 Task: Look for products in the category "Muffins" from Katz only.
Action: Mouse moved to (17, 78)
Screenshot: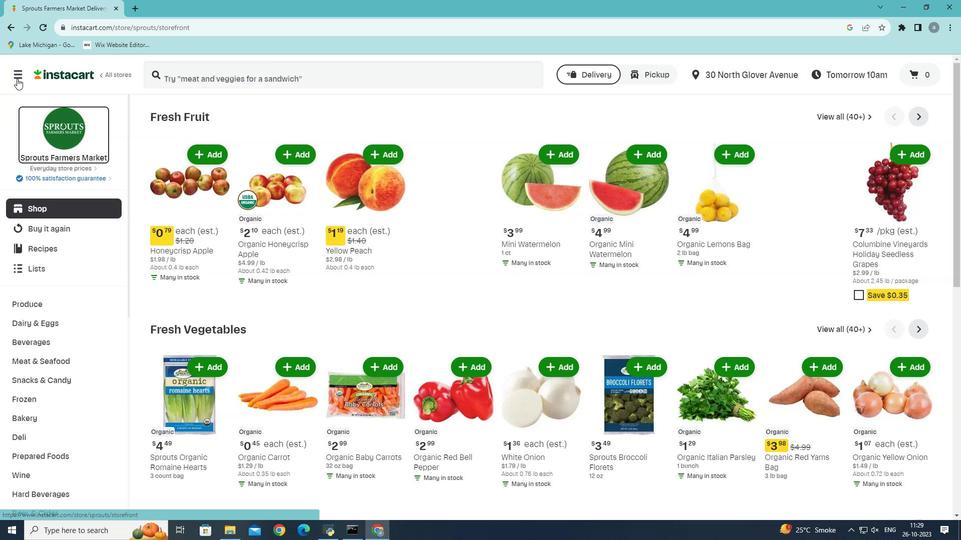 
Action: Mouse pressed left at (17, 78)
Screenshot: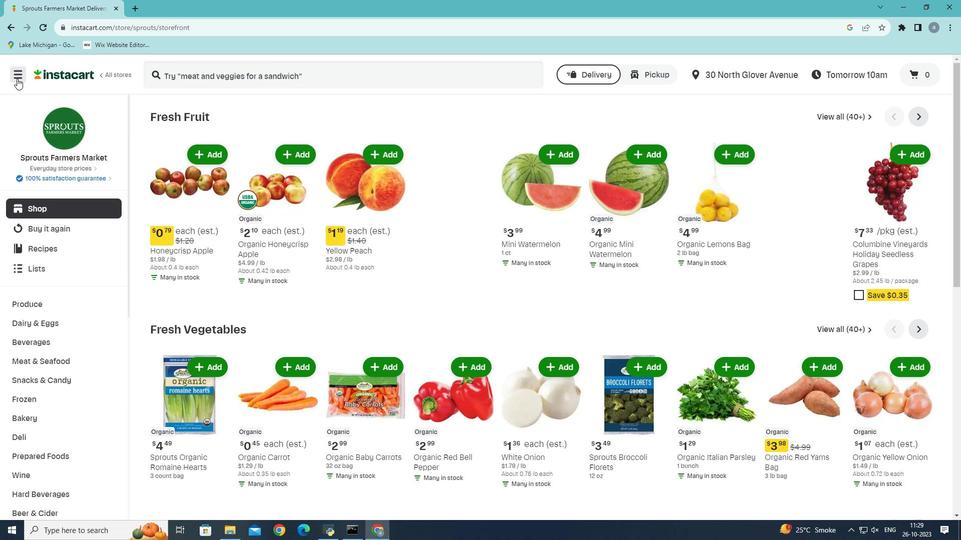 
Action: Mouse moved to (55, 290)
Screenshot: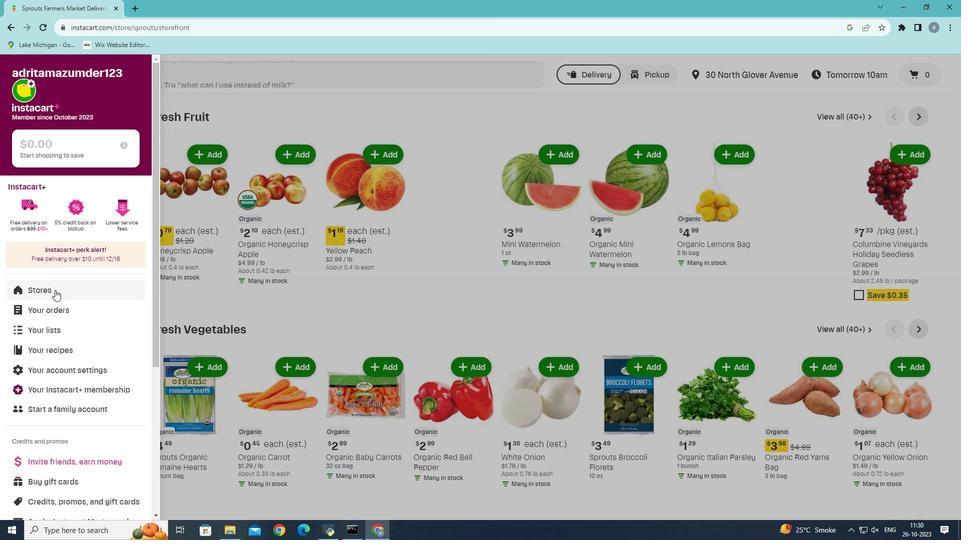 
Action: Mouse pressed left at (55, 290)
Screenshot: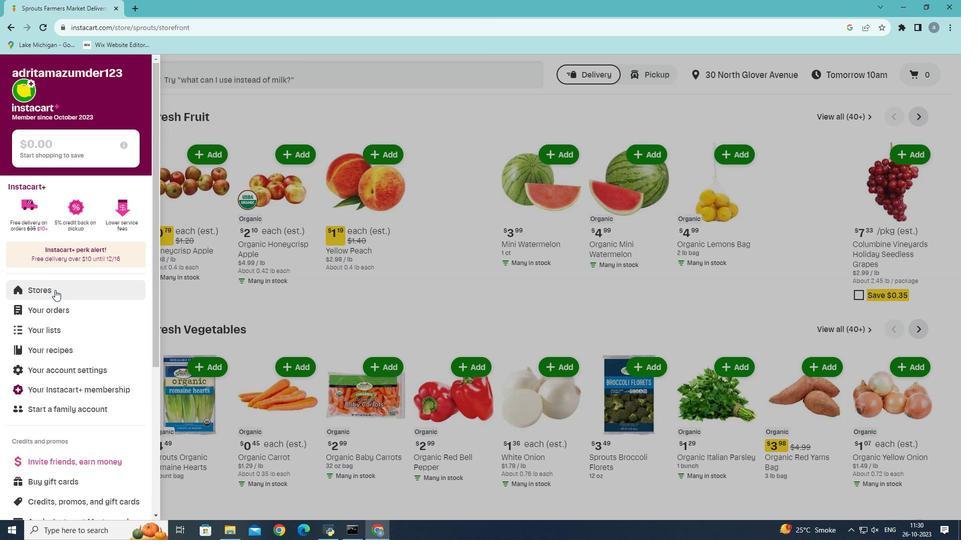 
Action: Mouse moved to (232, 109)
Screenshot: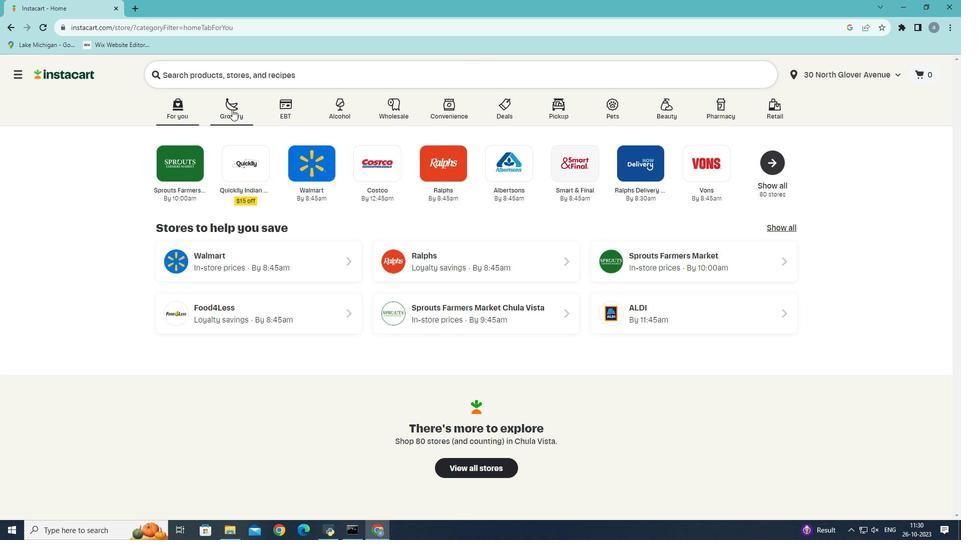 
Action: Mouse pressed left at (232, 109)
Screenshot: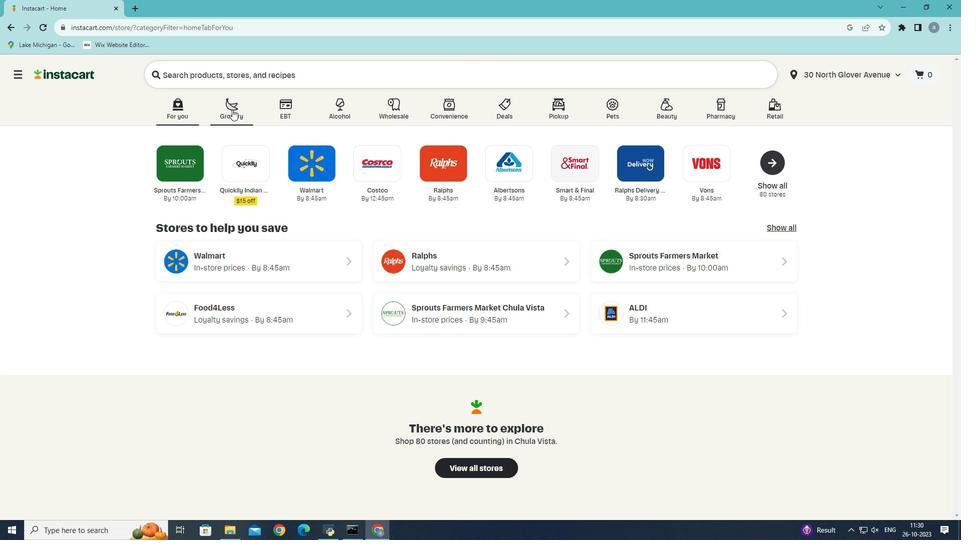 
Action: Mouse moved to (212, 285)
Screenshot: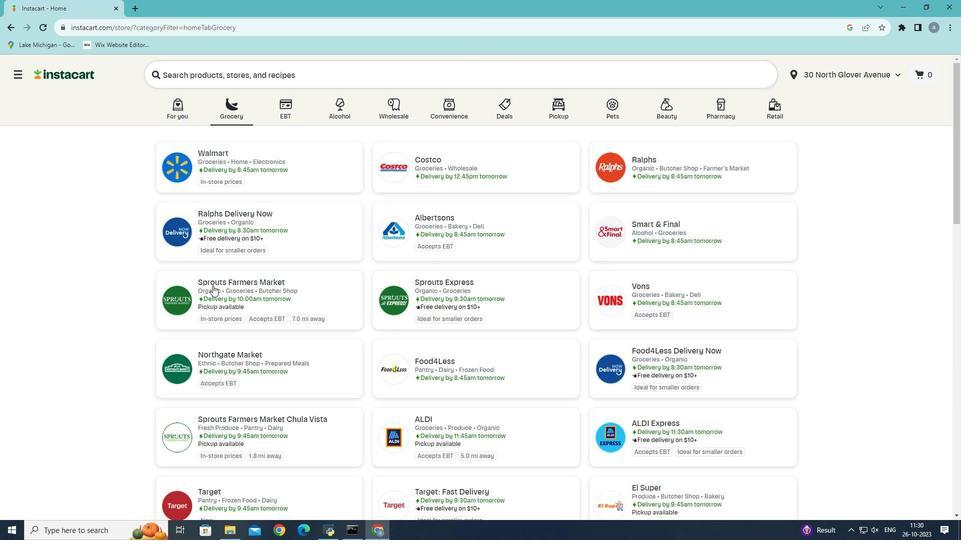 
Action: Mouse pressed left at (212, 285)
Screenshot: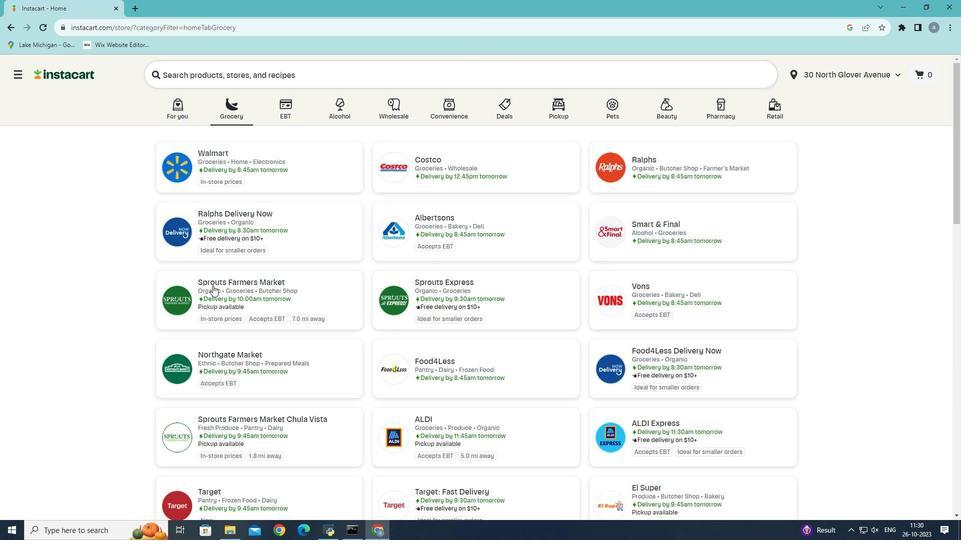 
Action: Mouse moved to (28, 416)
Screenshot: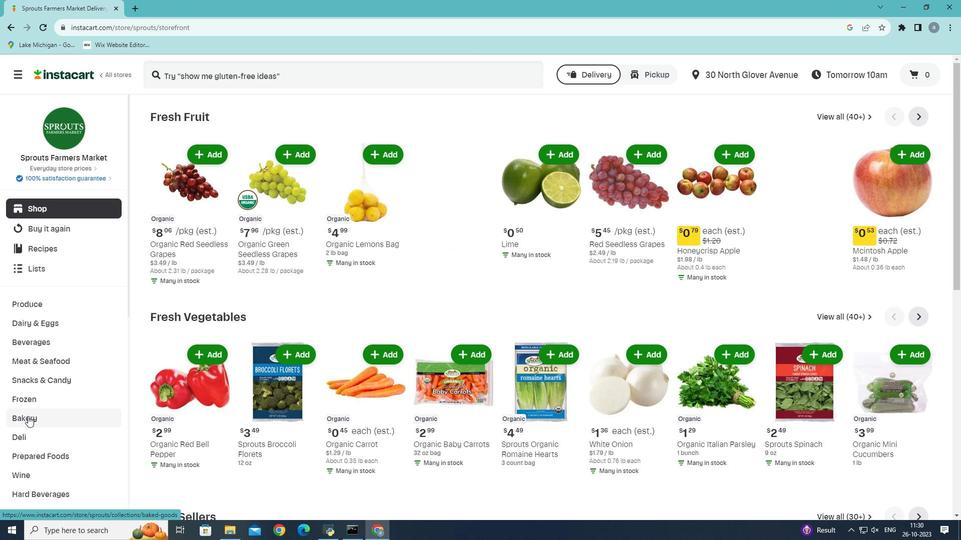 
Action: Mouse pressed left at (28, 416)
Screenshot: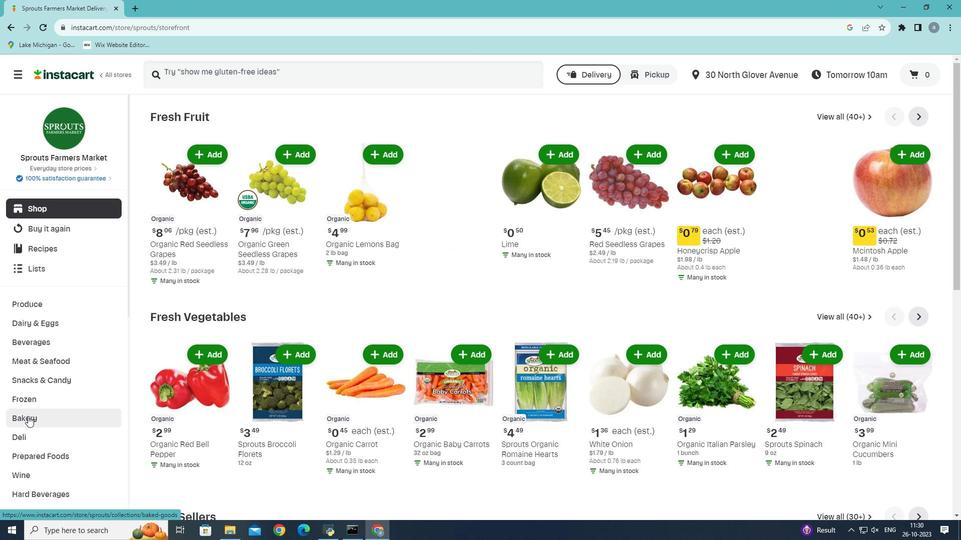 
Action: Mouse moved to (607, 142)
Screenshot: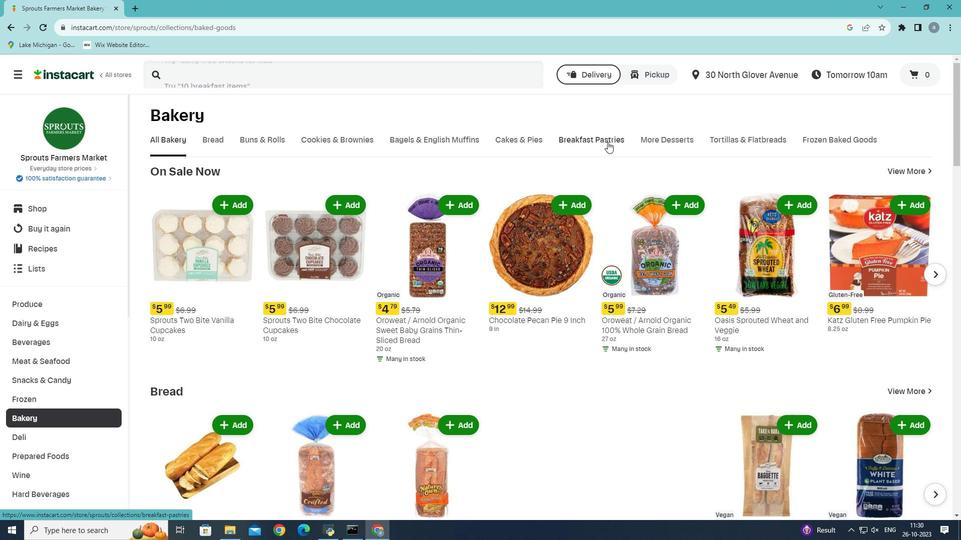 
Action: Mouse pressed left at (607, 142)
Screenshot: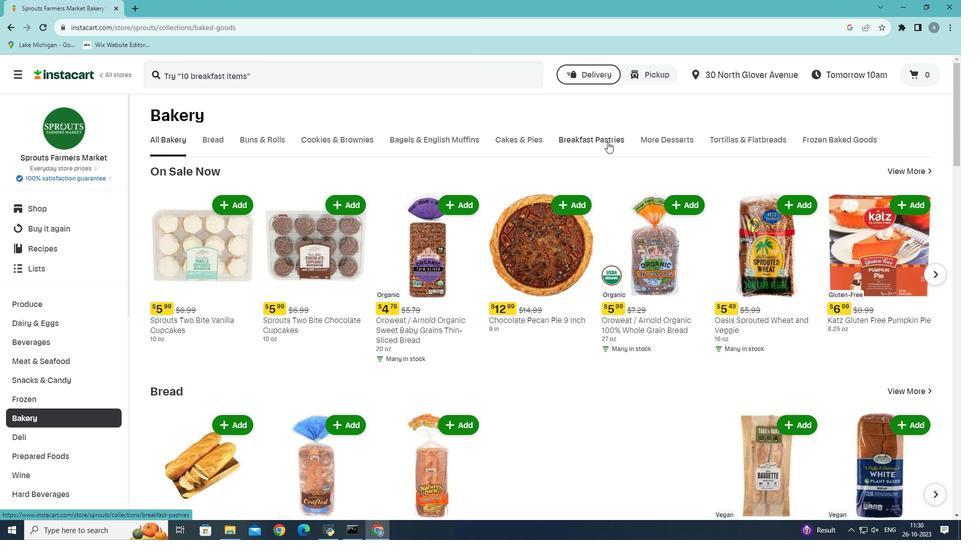 
Action: Mouse moved to (230, 186)
Screenshot: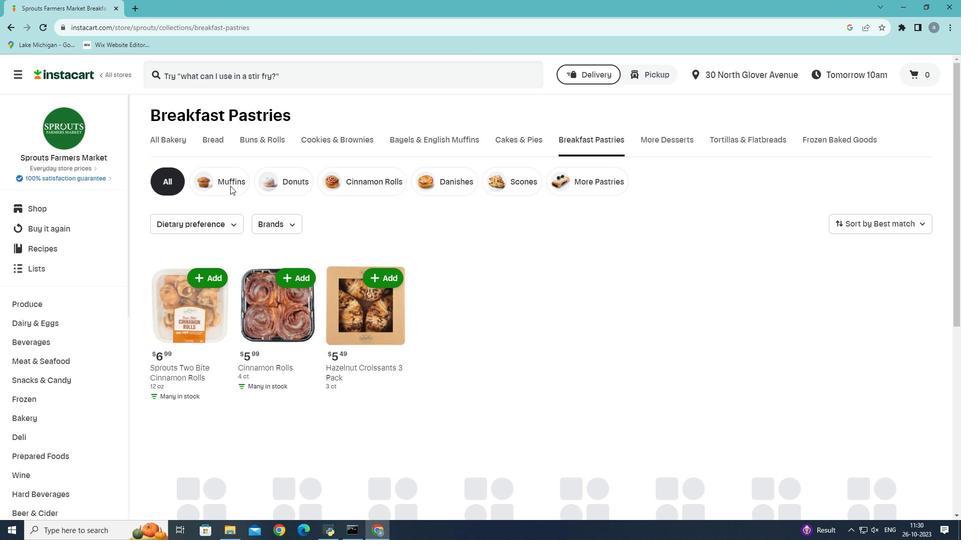 
Action: Mouse pressed left at (230, 186)
Screenshot: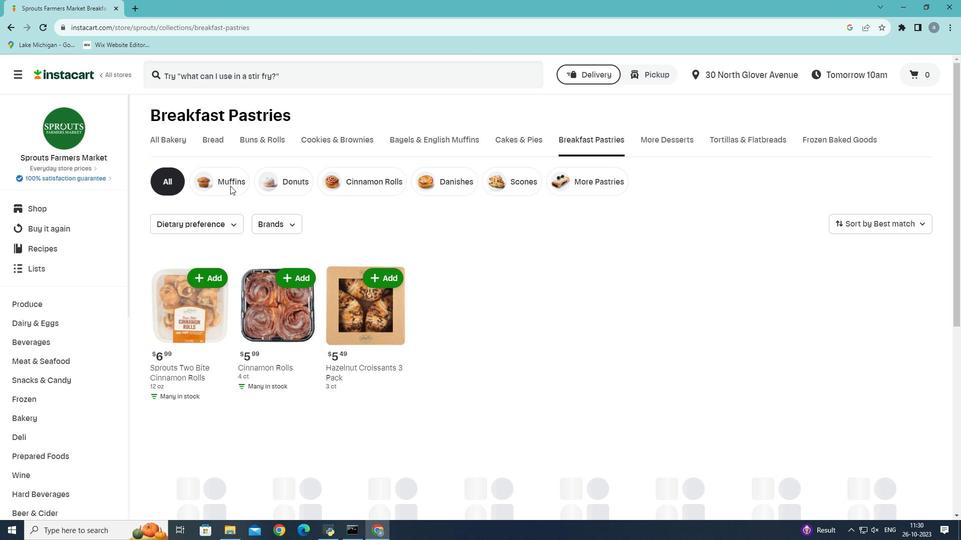 
Action: Mouse moved to (295, 222)
Screenshot: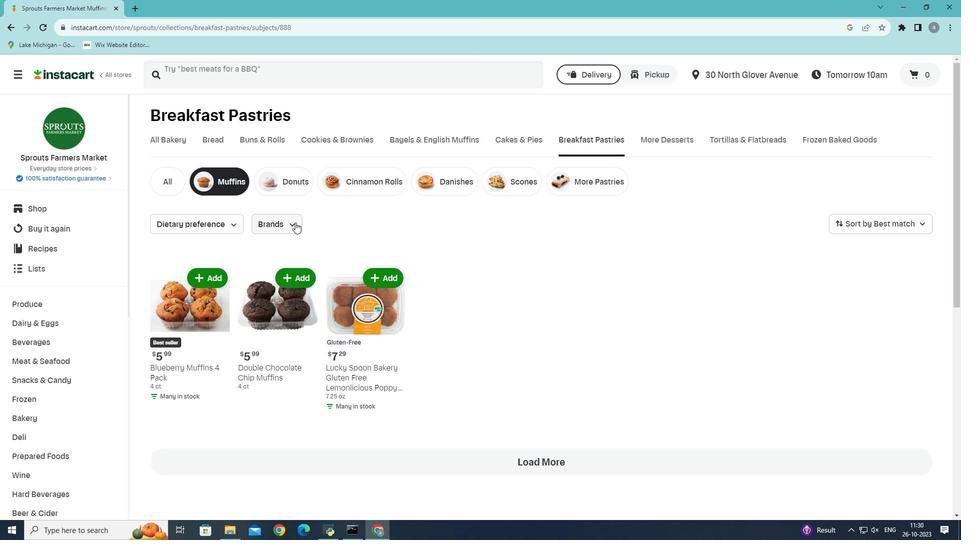 
Action: Mouse pressed left at (295, 222)
Screenshot: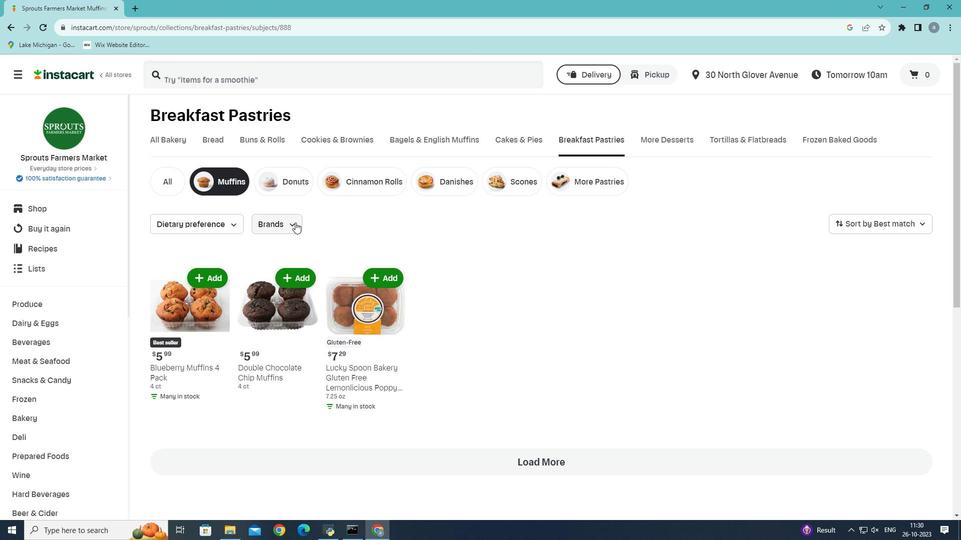 
Action: Mouse moved to (302, 332)
Screenshot: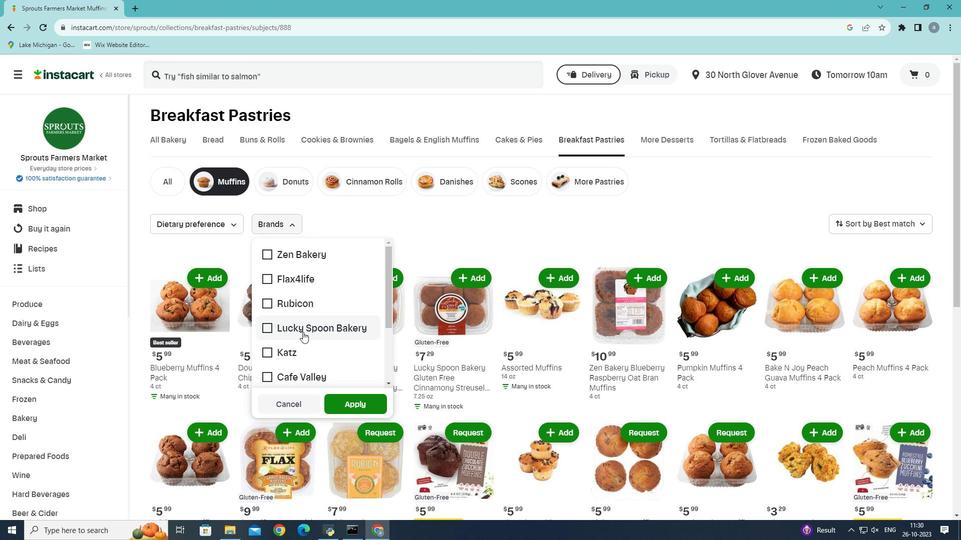 
Action: Mouse scrolled (302, 331) with delta (0, 0)
Screenshot: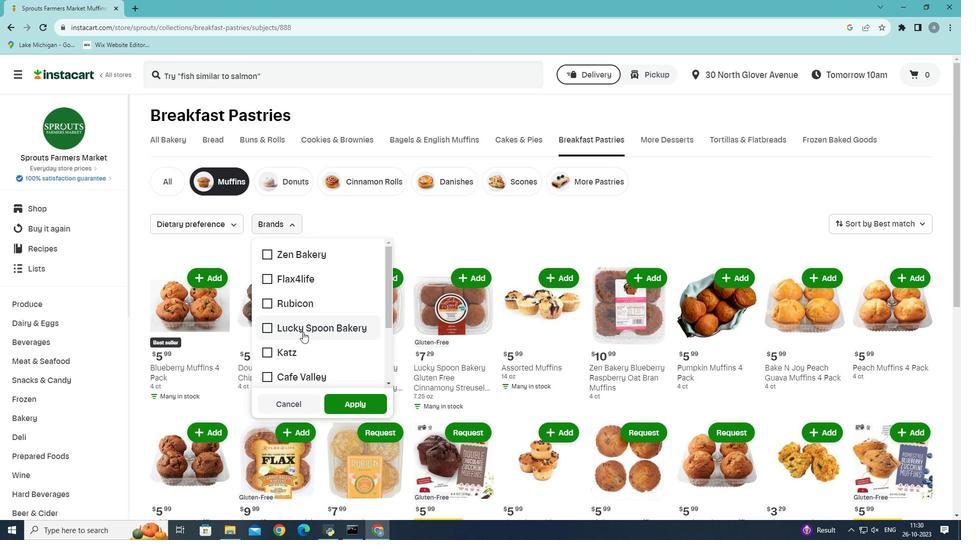 
Action: Mouse moved to (281, 299)
Screenshot: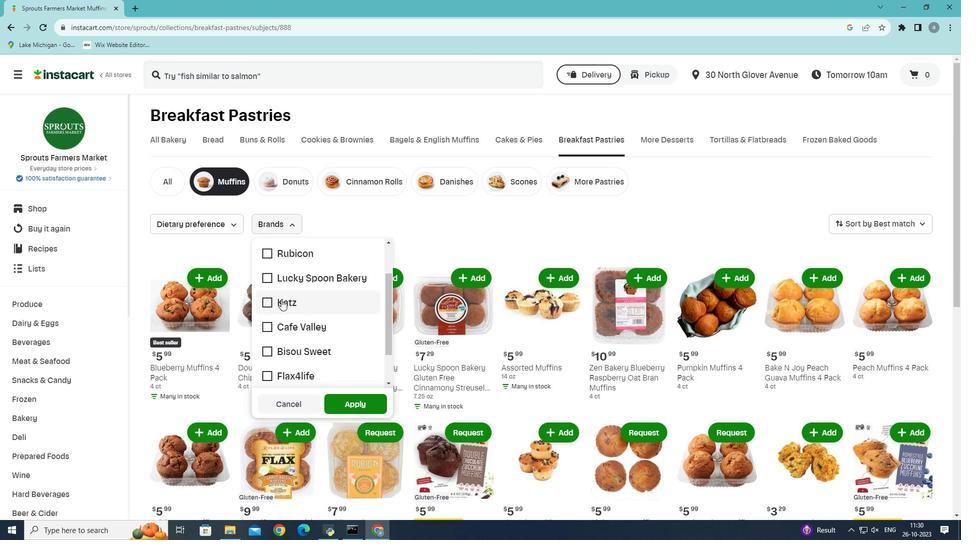 
Action: Mouse pressed left at (281, 299)
Screenshot: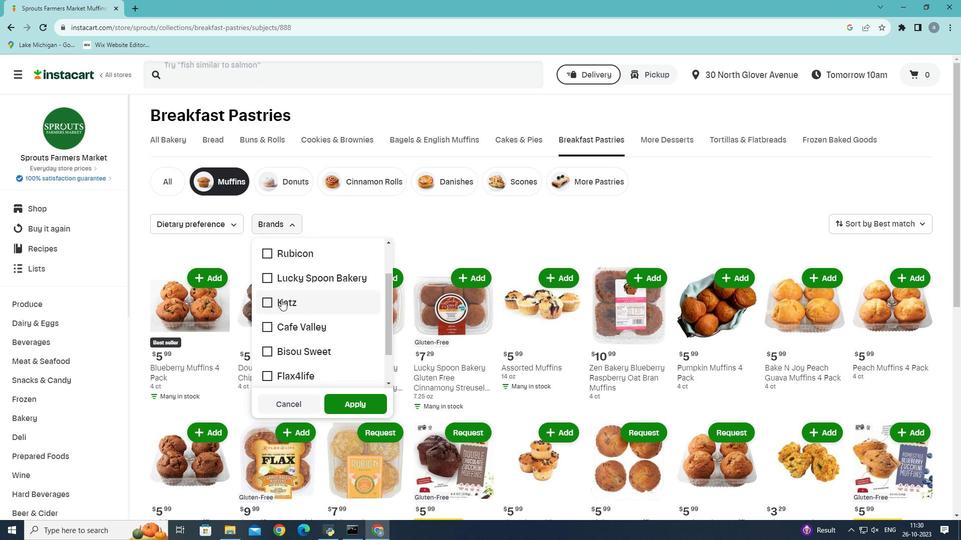 
Action: Mouse moved to (348, 402)
Screenshot: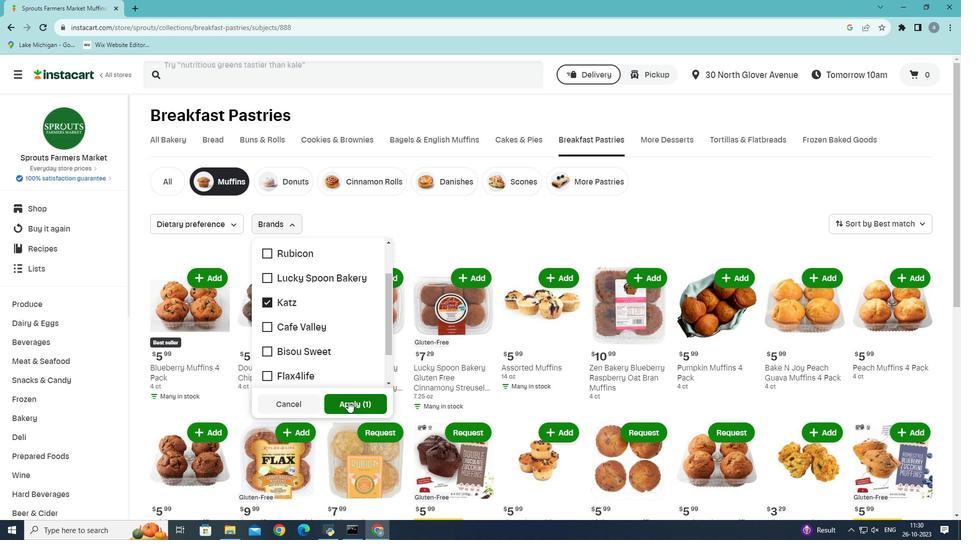
Action: Mouse pressed left at (348, 402)
Screenshot: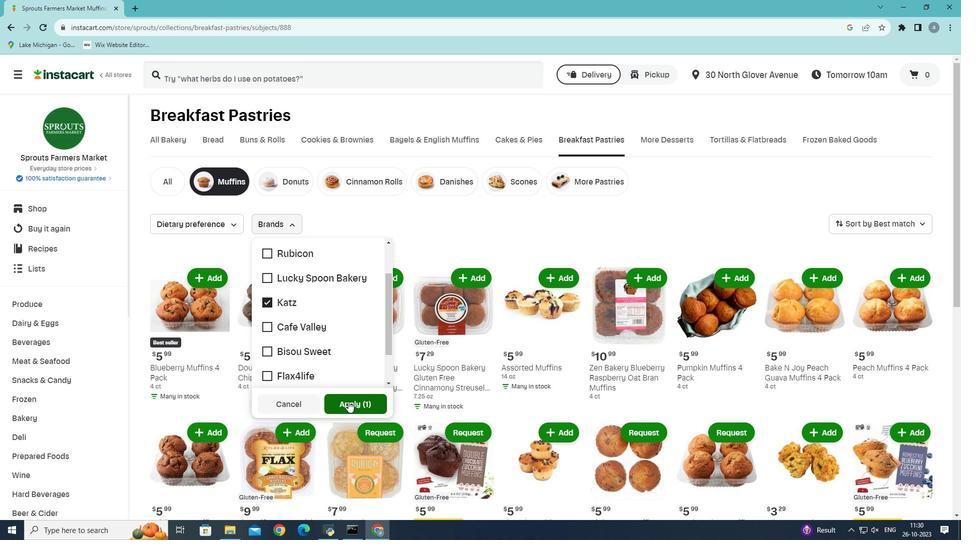 
Action: Mouse moved to (287, 244)
Screenshot: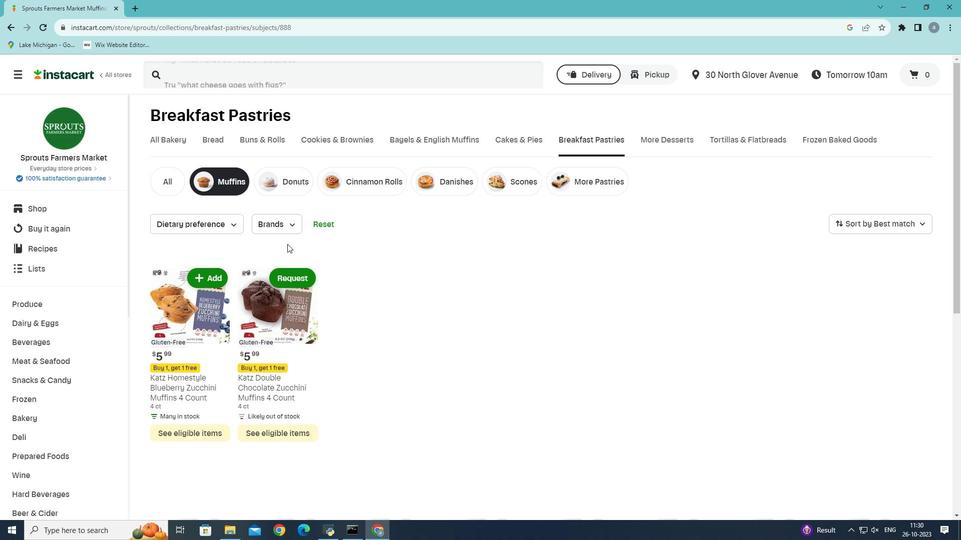 
